 Task: Disable  the option to suggest corrections and spell check  for Dansk language.
Action: Mouse moved to (907, 73)
Screenshot: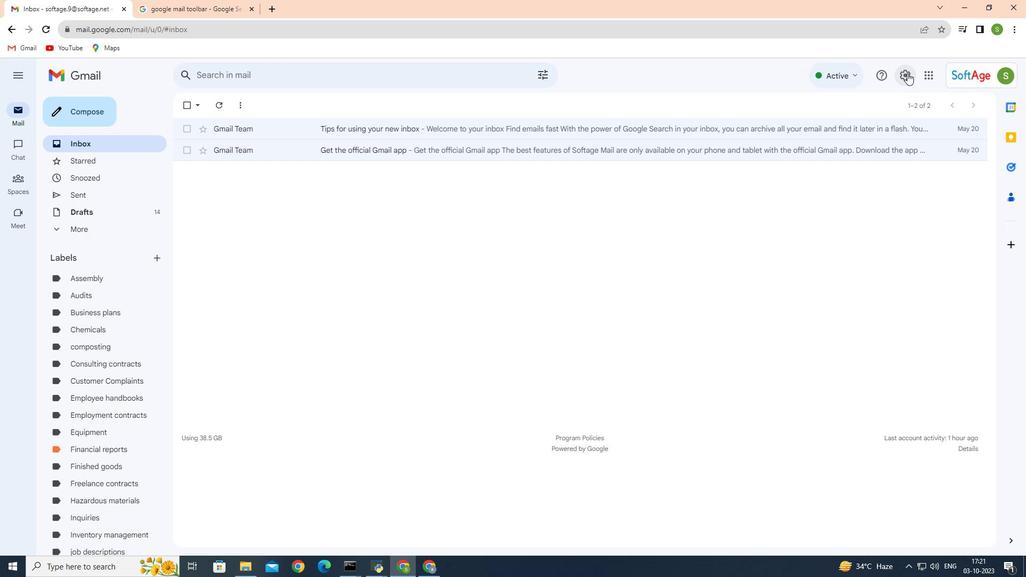 
Action: Mouse pressed left at (907, 73)
Screenshot: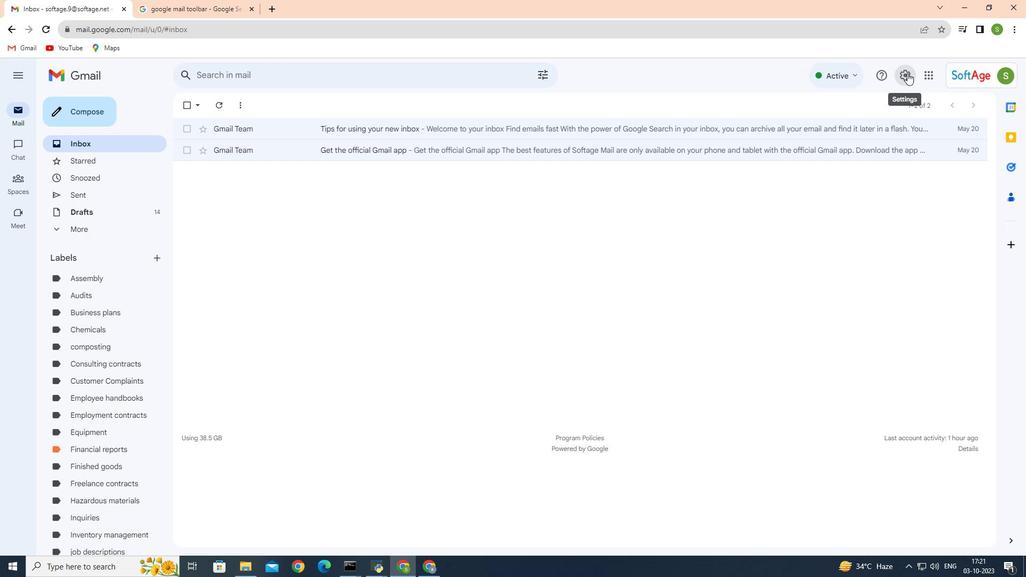 
Action: Mouse moved to (944, 130)
Screenshot: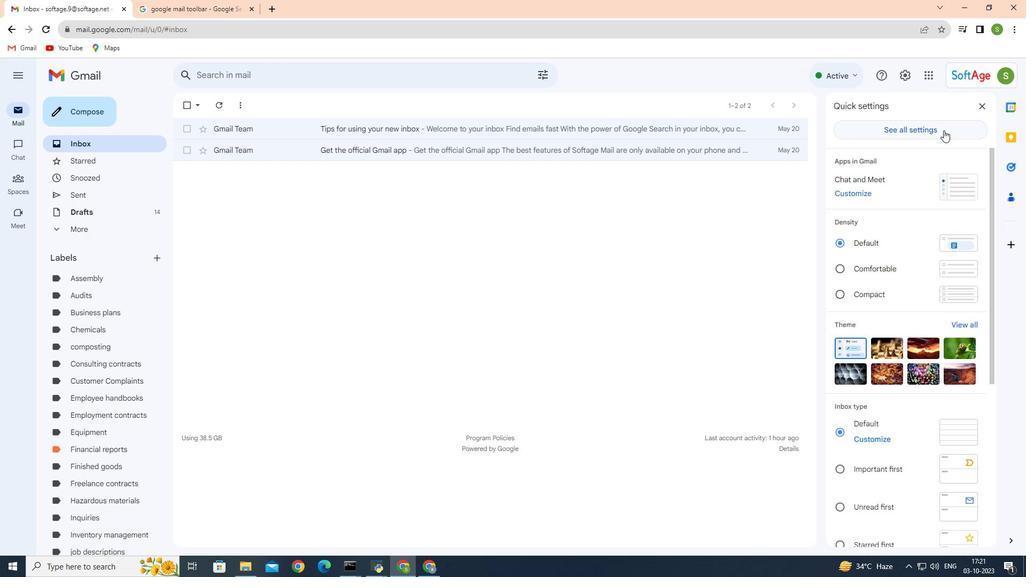 
Action: Mouse pressed left at (944, 130)
Screenshot: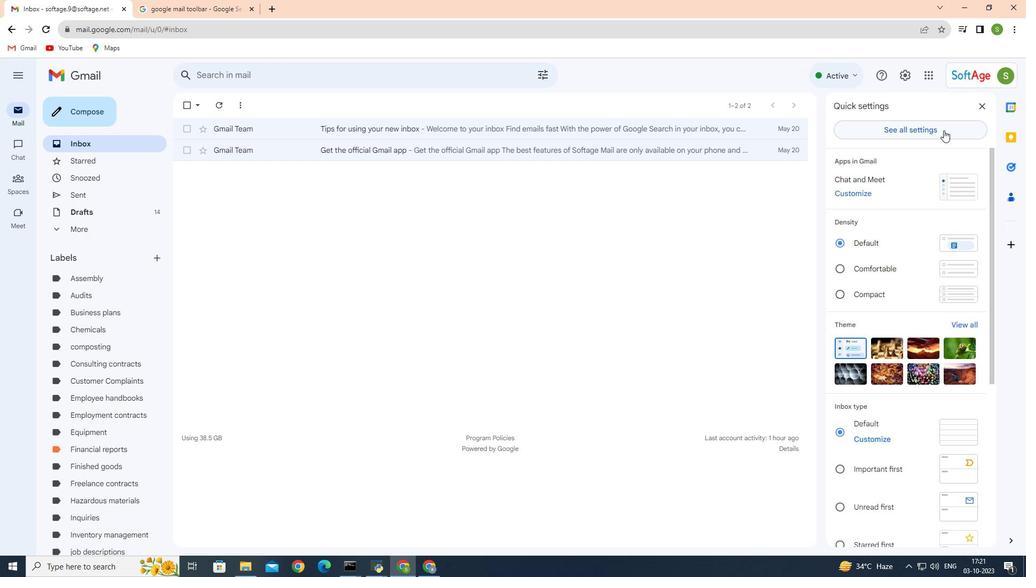 
Action: Mouse moved to (612, 148)
Screenshot: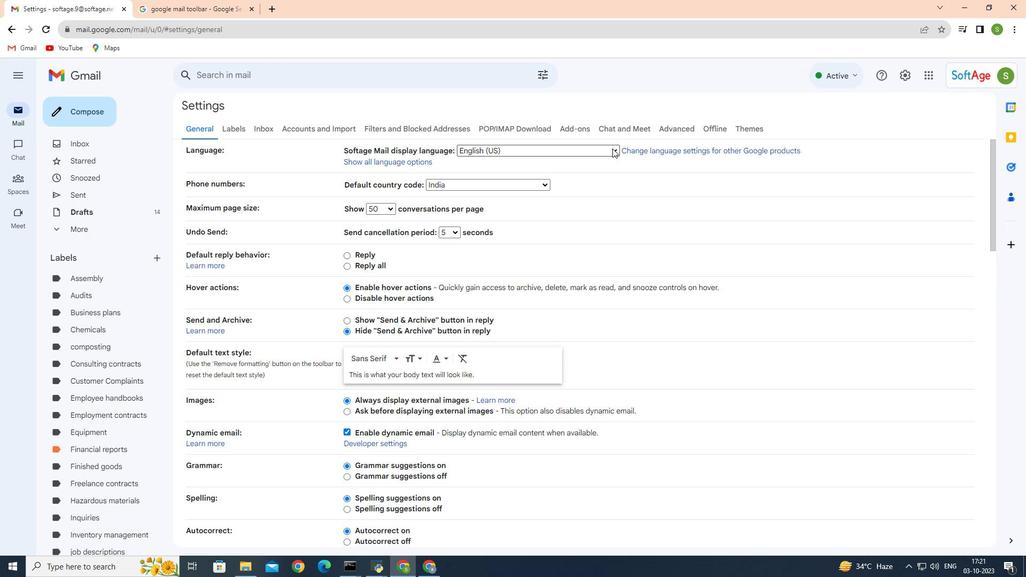 
Action: Mouse pressed left at (612, 148)
Screenshot: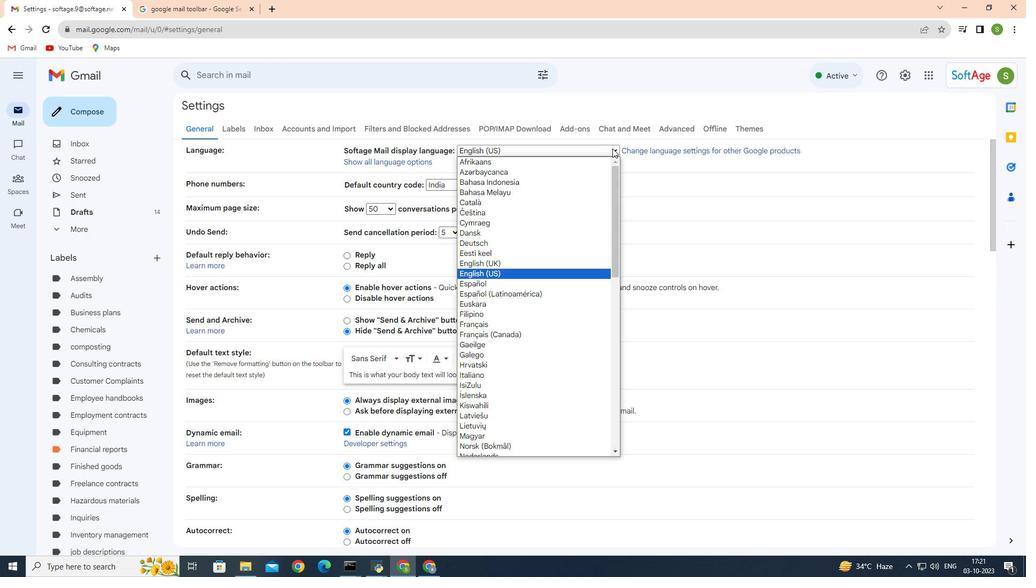 
Action: Mouse moved to (467, 231)
Screenshot: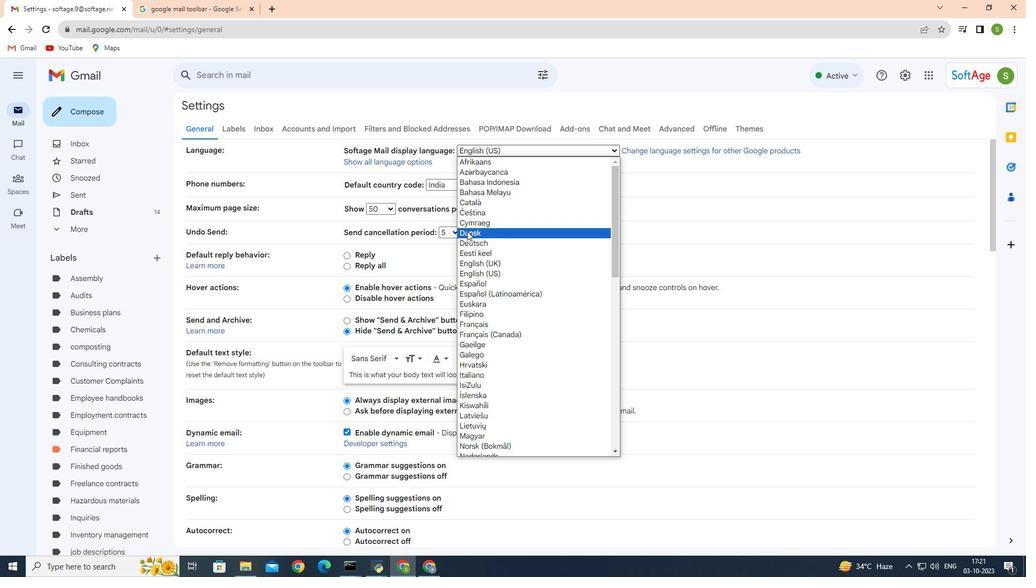 
Action: Mouse pressed left at (467, 231)
Screenshot: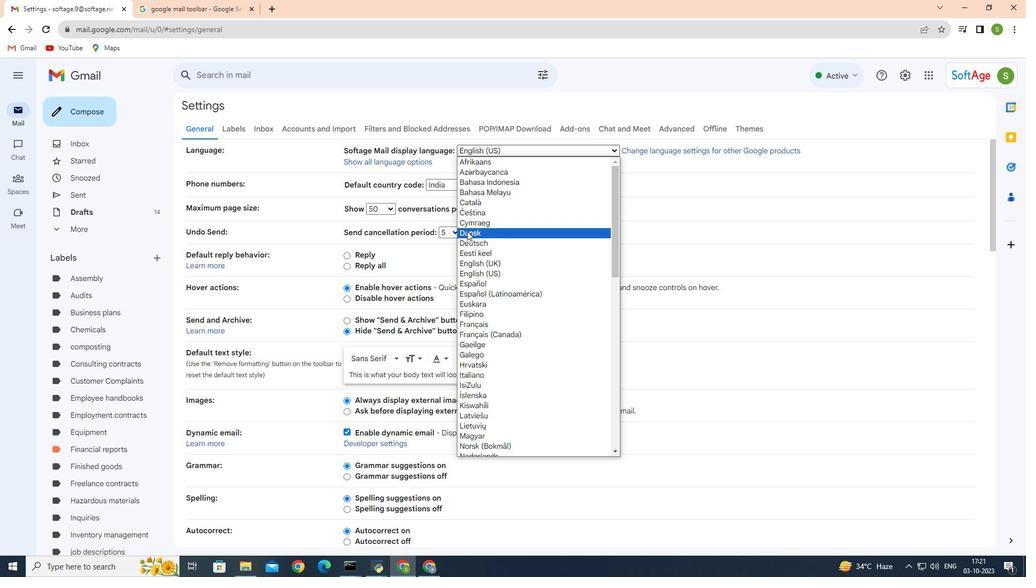
Action: Mouse moved to (320, 284)
Screenshot: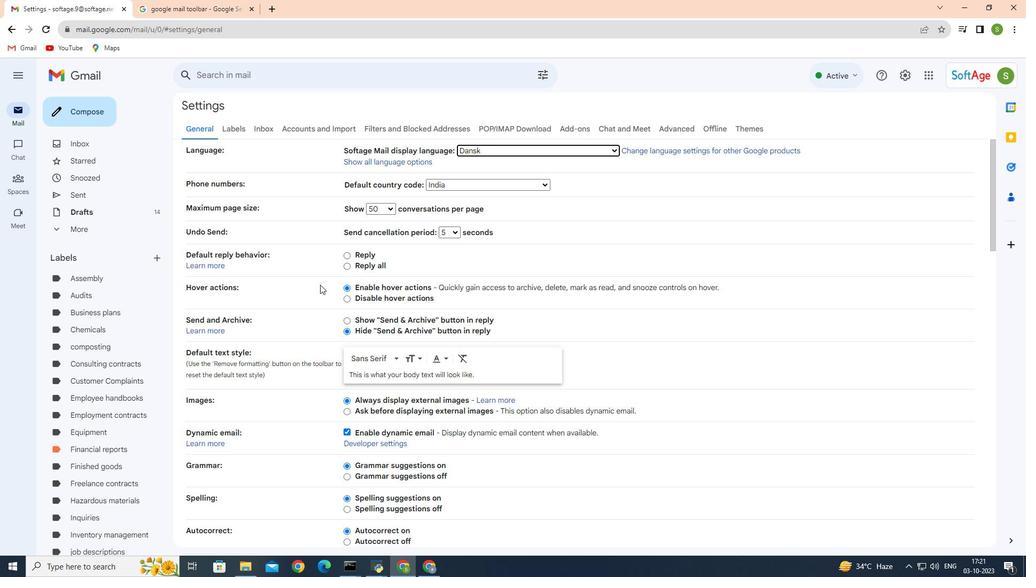 
Action: Mouse scrolled (320, 284) with delta (0, 0)
Screenshot: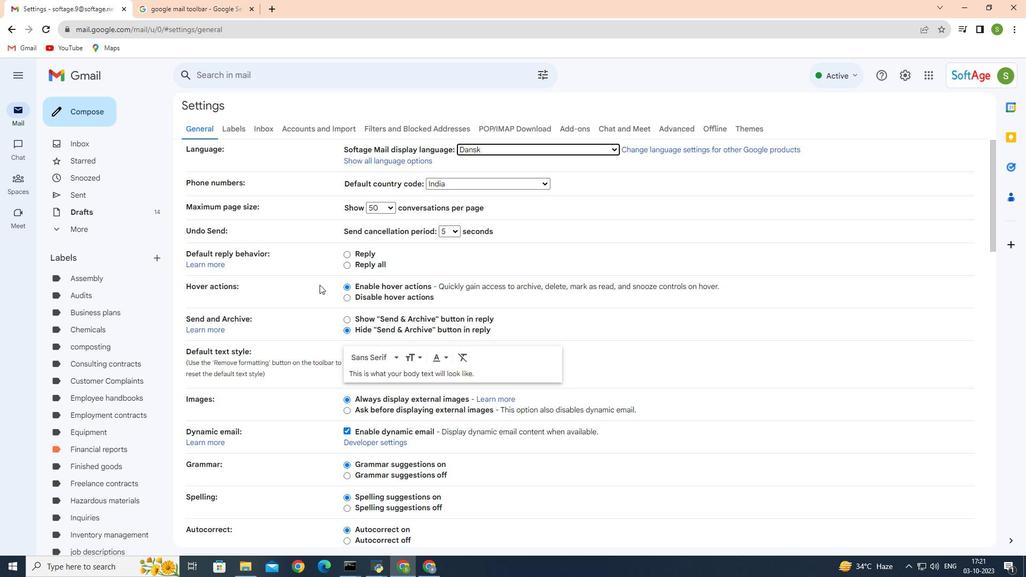
Action: Mouse moved to (319, 284)
Screenshot: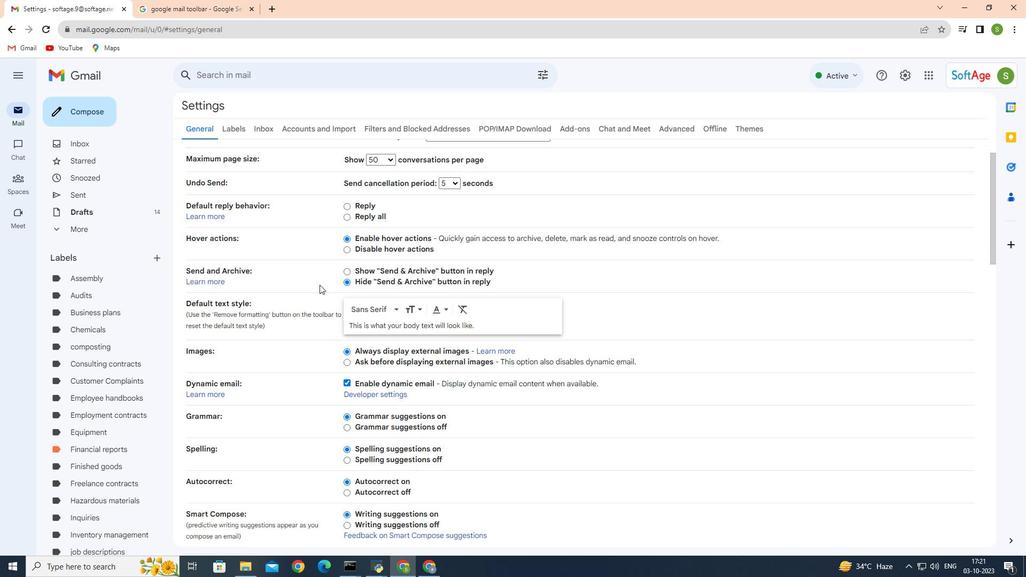 
Action: Mouse scrolled (319, 284) with delta (0, 0)
Screenshot: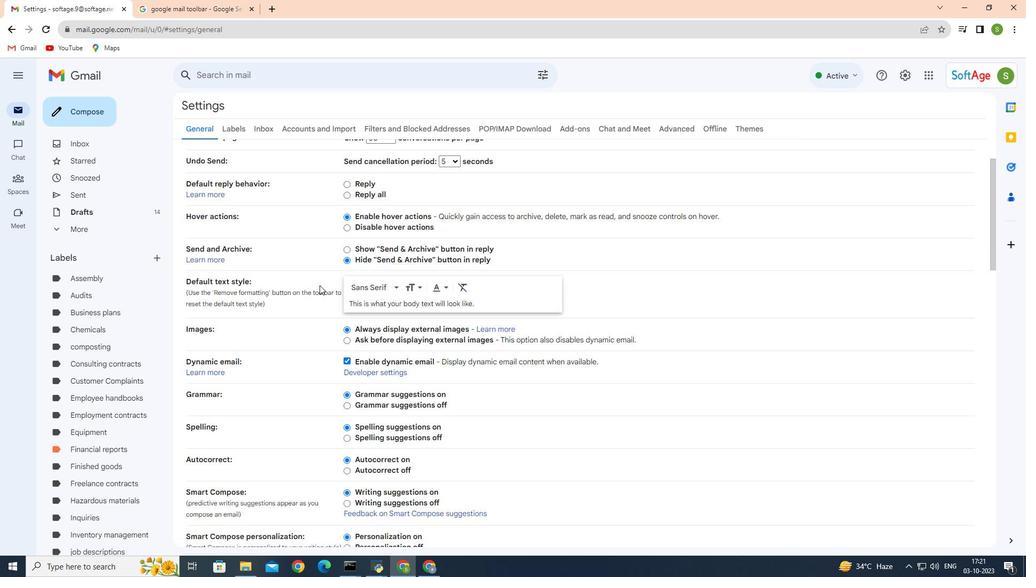 
Action: Mouse moved to (319, 285)
Screenshot: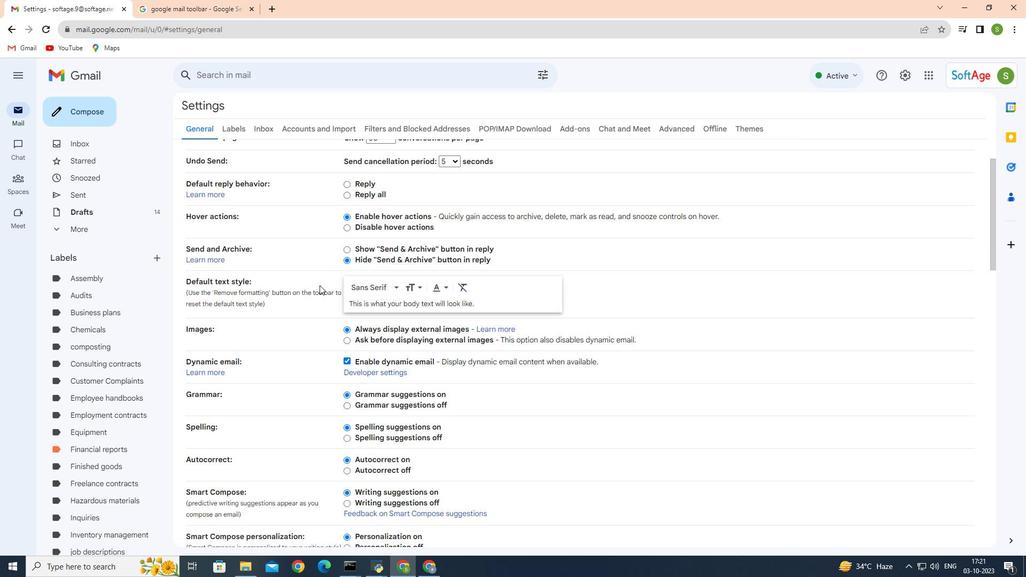
Action: Mouse scrolled (319, 284) with delta (0, 0)
Screenshot: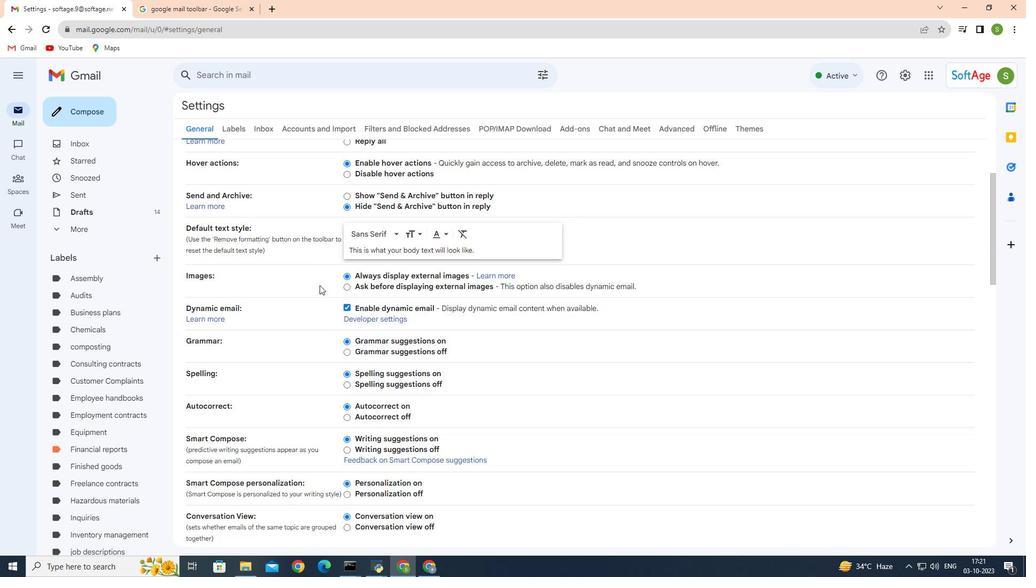 
Action: Mouse scrolled (319, 284) with delta (0, 0)
Screenshot: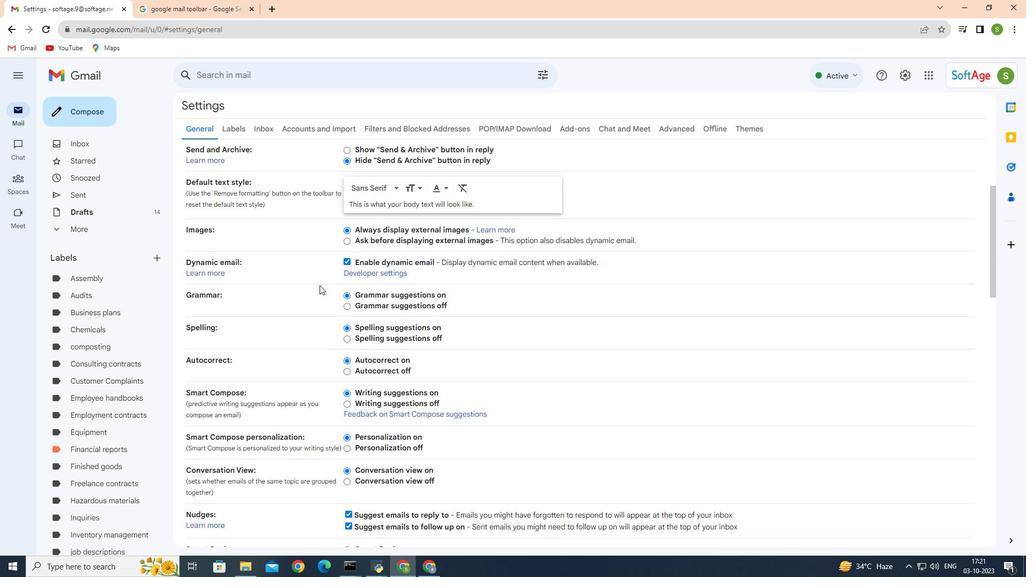 
Action: Mouse moved to (349, 264)
Screenshot: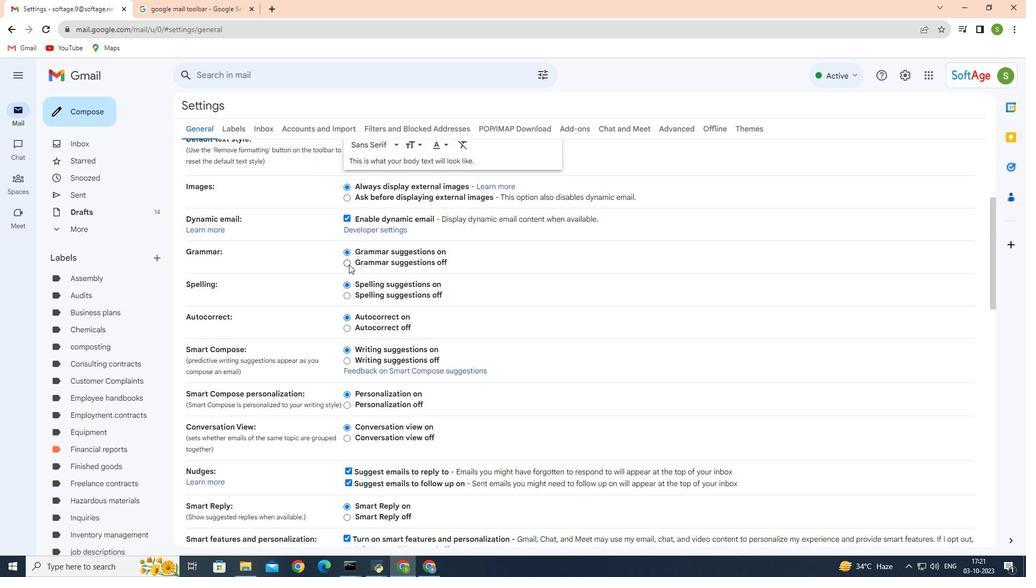 
Action: Mouse pressed left at (349, 264)
Screenshot: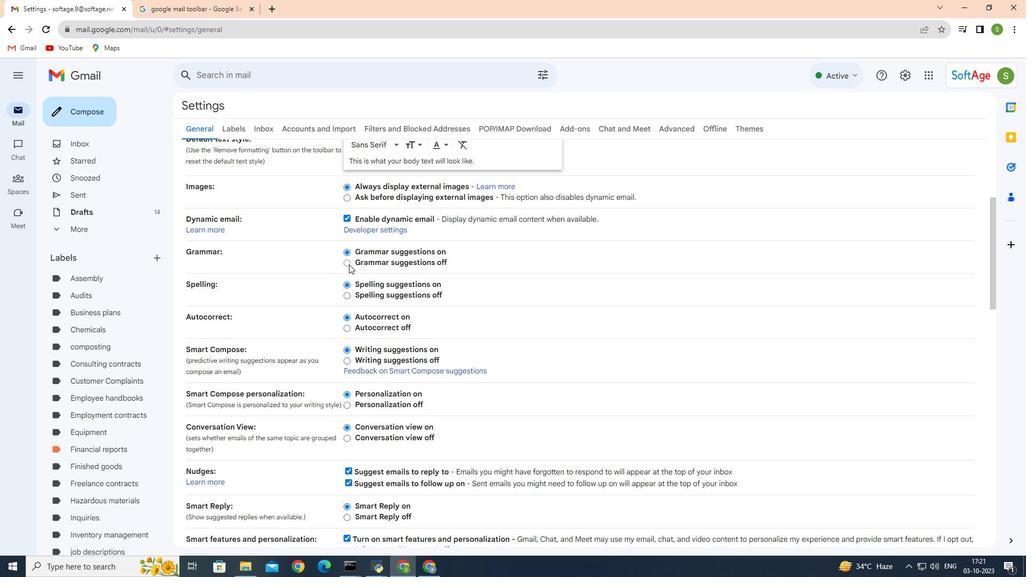 
Action: Mouse moved to (347, 298)
Screenshot: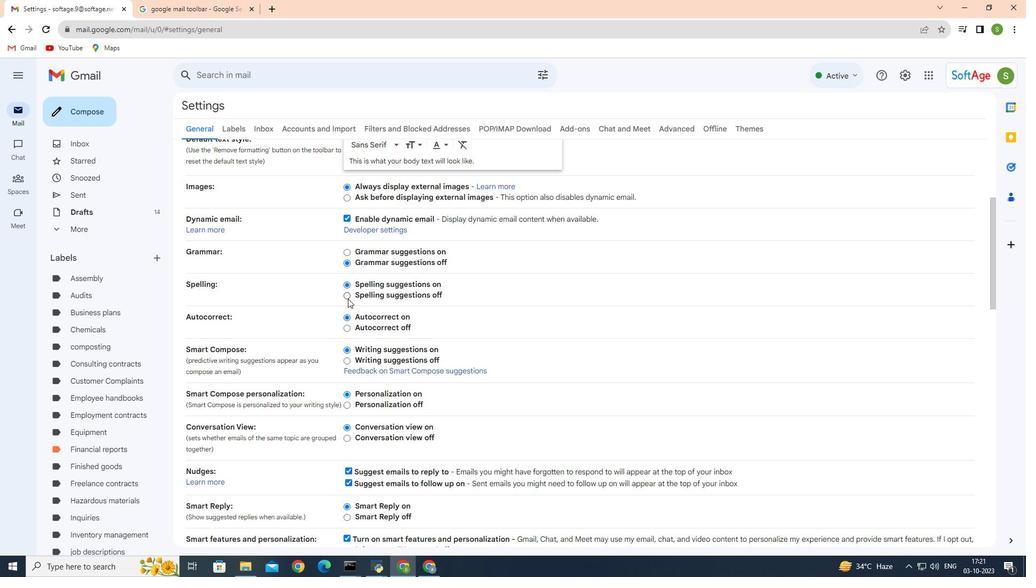 
Action: Mouse pressed left at (347, 298)
Screenshot: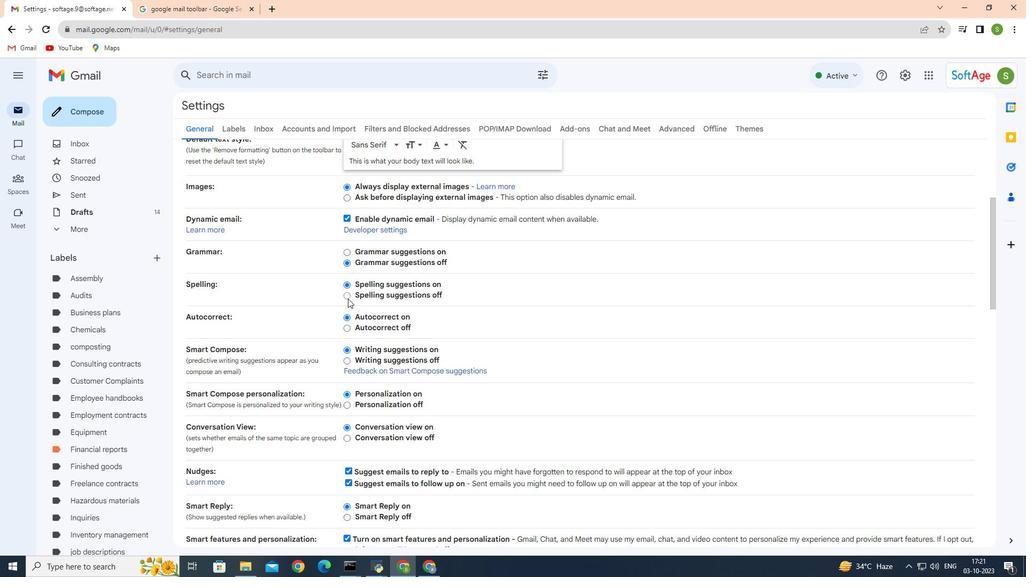 
Action: Mouse moved to (348, 328)
Screenshot: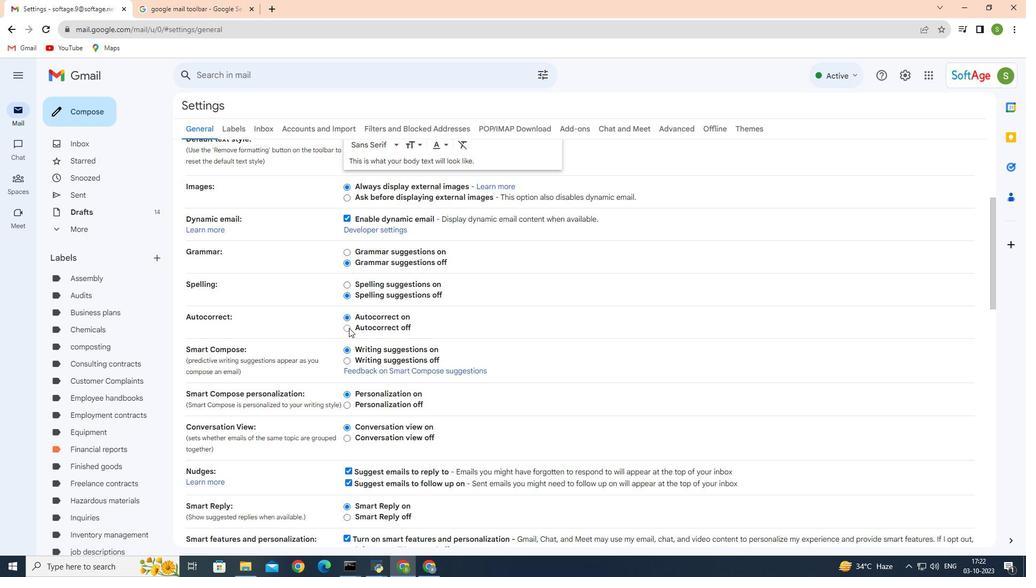 
Action: Mouse pressed left at (348, 328)
Screenshot: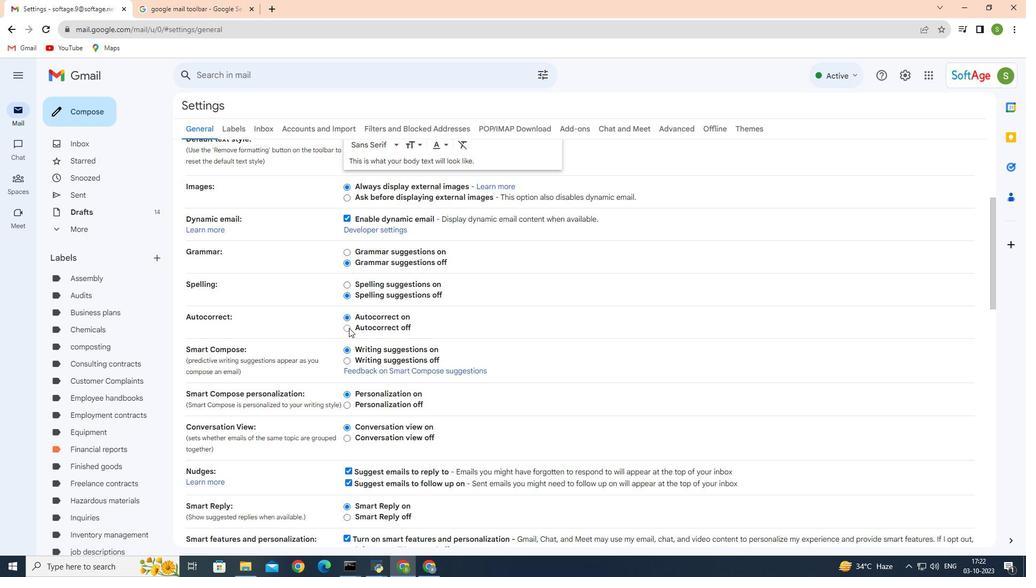 
Action: Mouse moved to (367, 297)
Screenshot: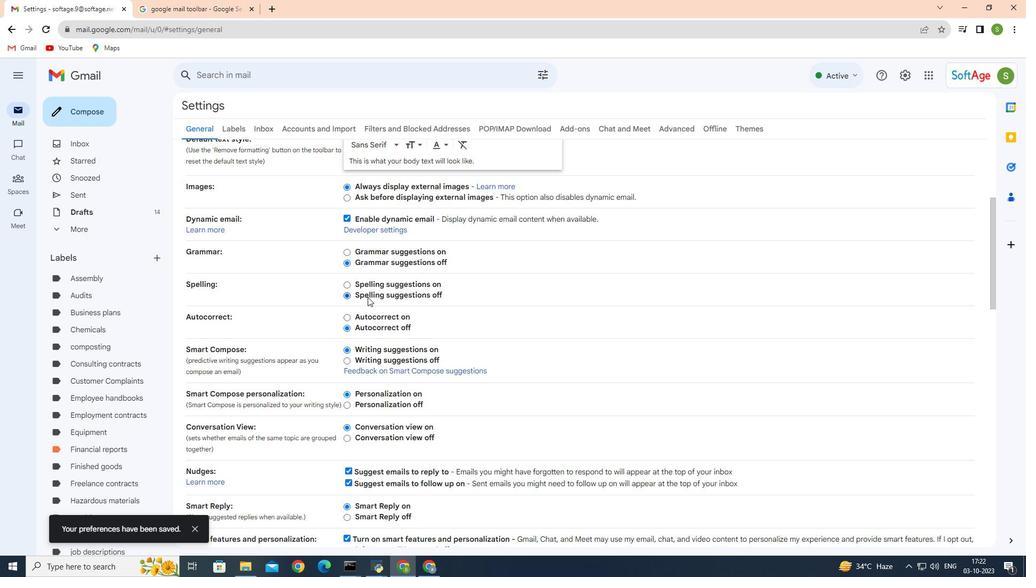 
